 Task: Enable the stream filter module "Stream prefetch filter".
Action: Mouse moved to (129, 20)
Screenshot: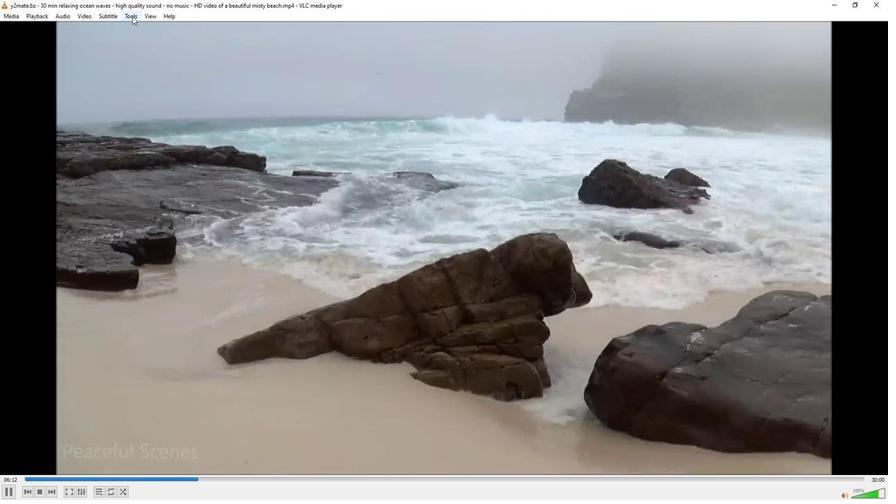 
Action: Mouse pressed left at (129, 20)
Screenshot: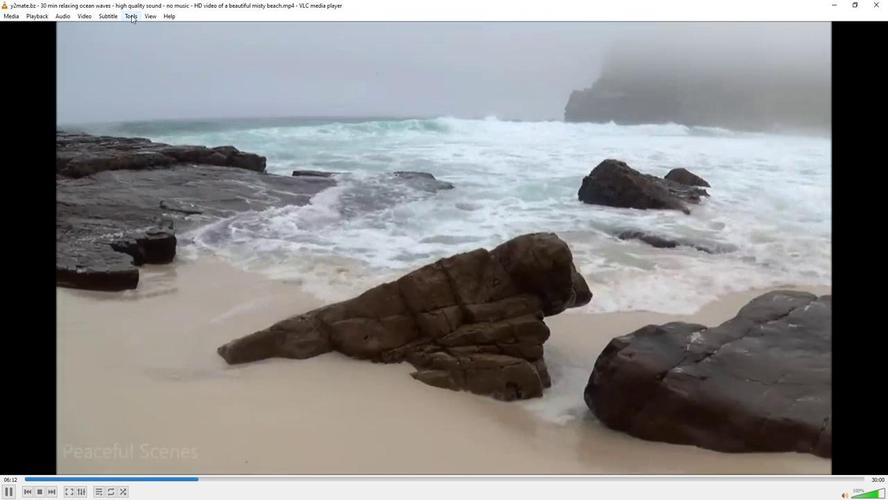 
Action: Mouse moved to (150, 129)
Screenshot: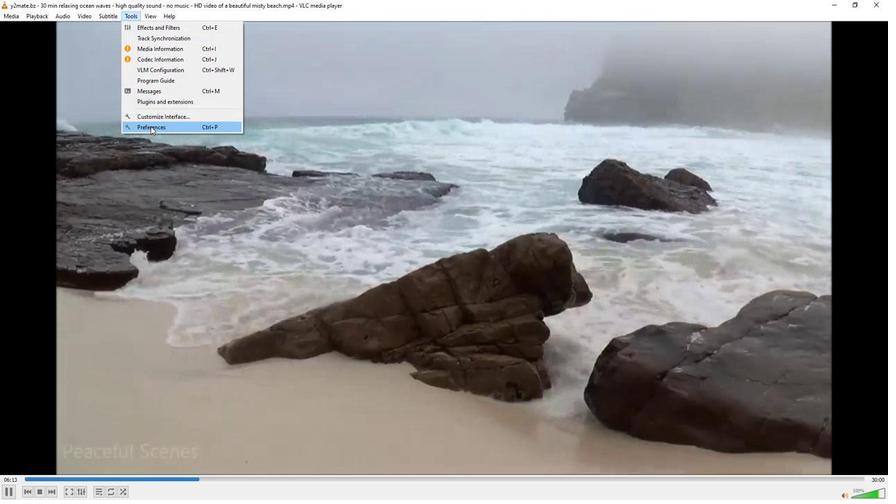 
Action: Mouse pressed left at (150, 129)
Screenshot: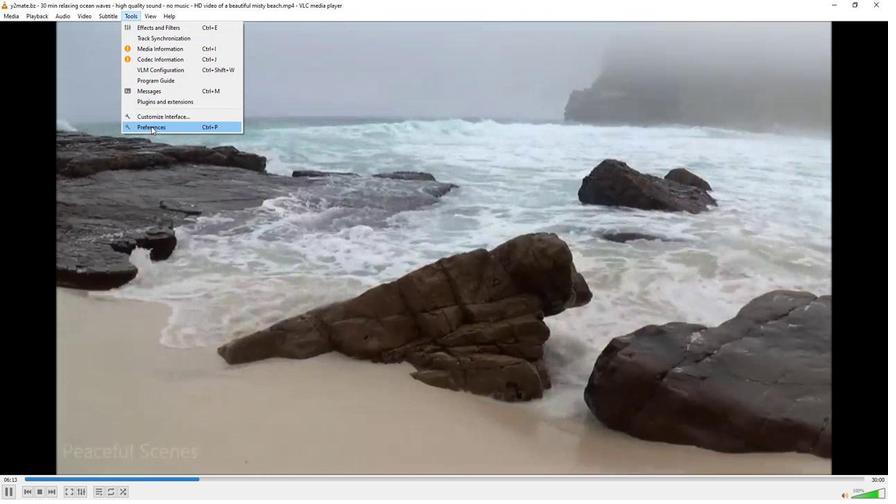 
Action: Mouse moved to (238, 384)
Screenshot: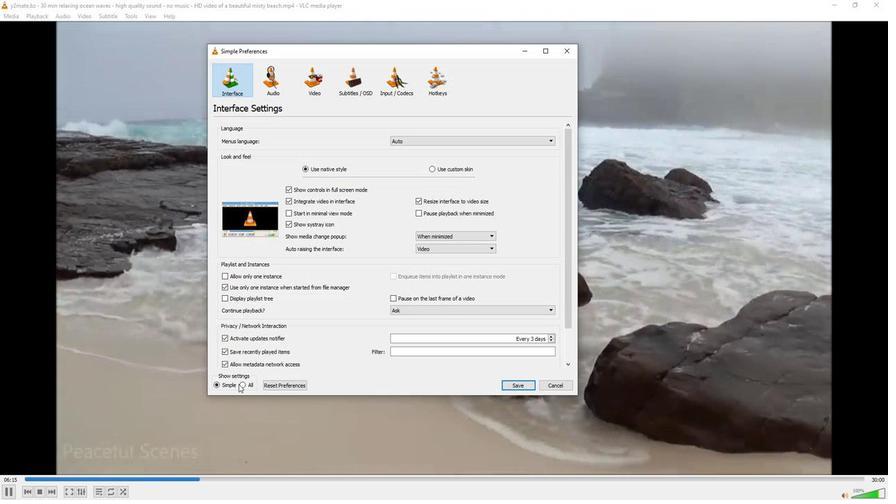 
Action: Mouse pressed left at (238, 384)
Screenshot: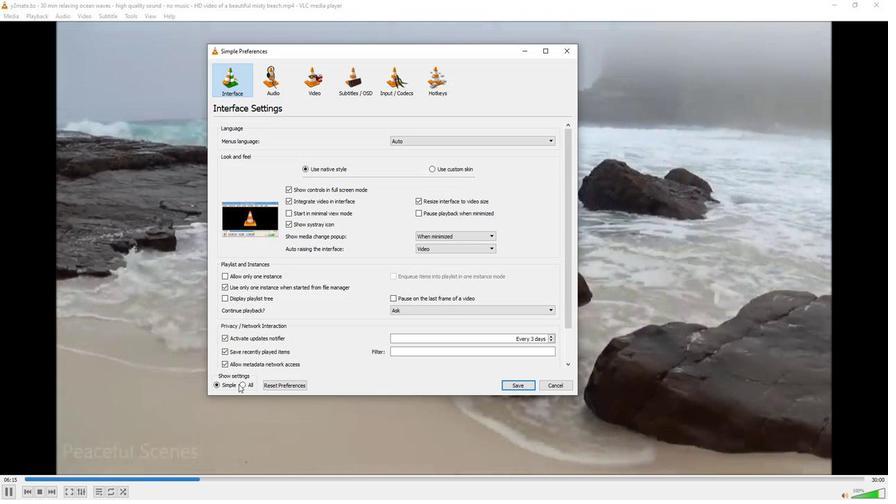 
Action: Mouse moved to (245, 383)
Screenshot: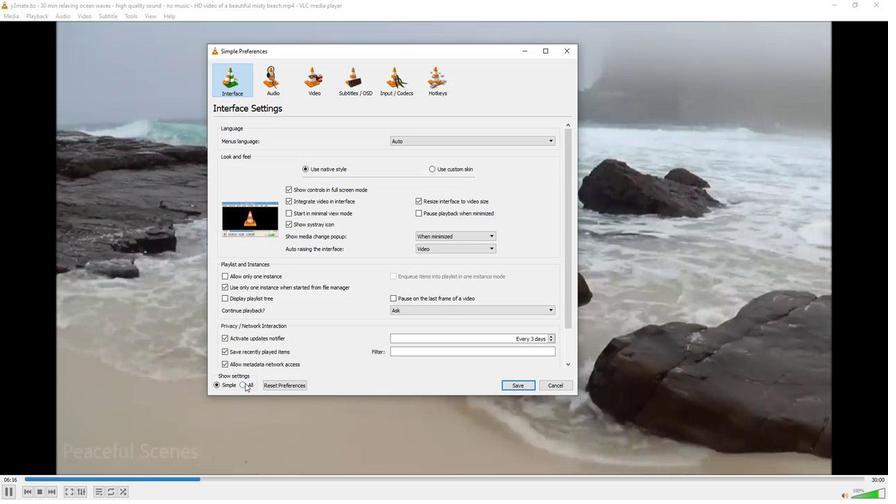 
Action: Mouse pressed left at (245, 383)
Screenshot: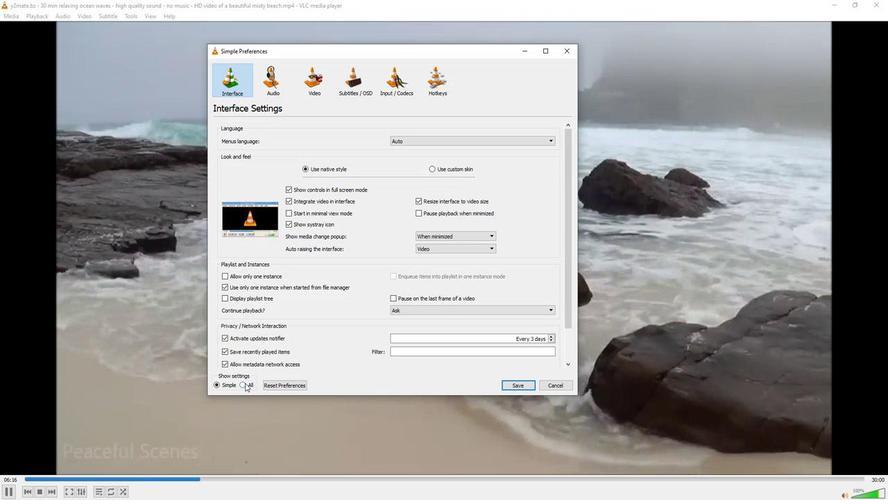 
Action: Mouse moved to (229, 253)
Screenshot: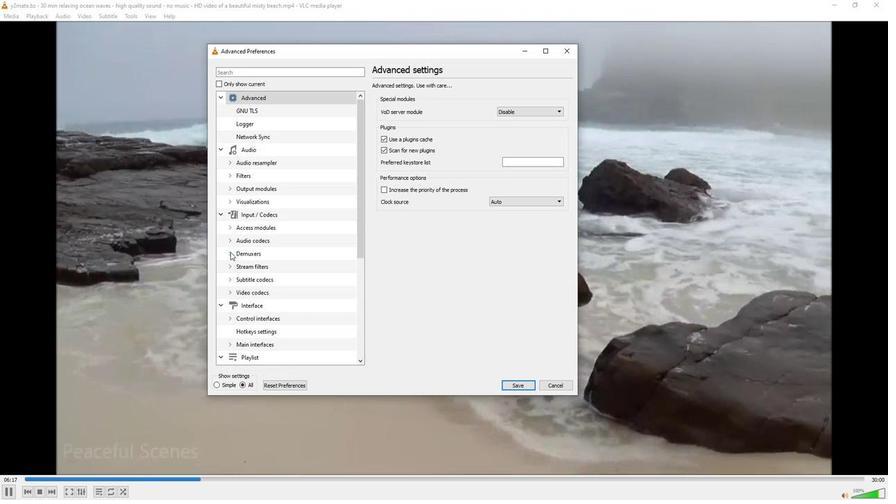 
Action: Mouse pressed left at (229, 253)
Screenshot: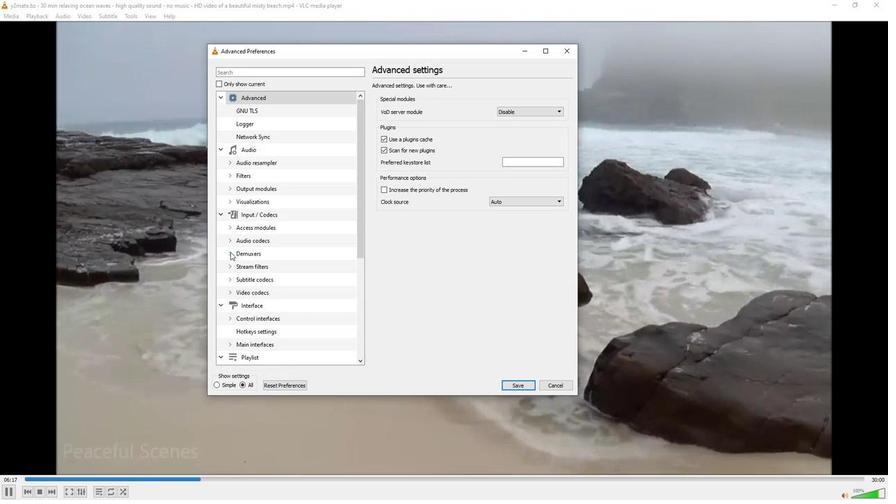 
Action: Mouse moved to (264, 263)
Screenshot: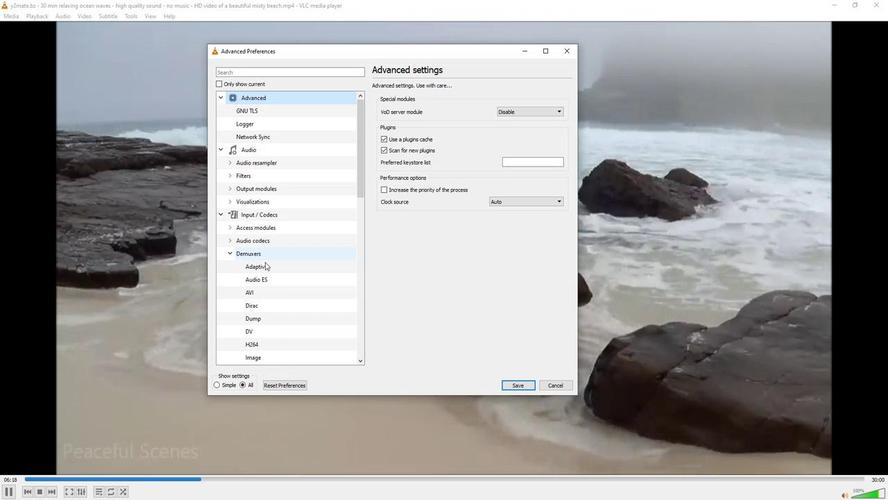 
Action: Mouse scrolled (264, 263) with delta (0, 0)
Screenshot: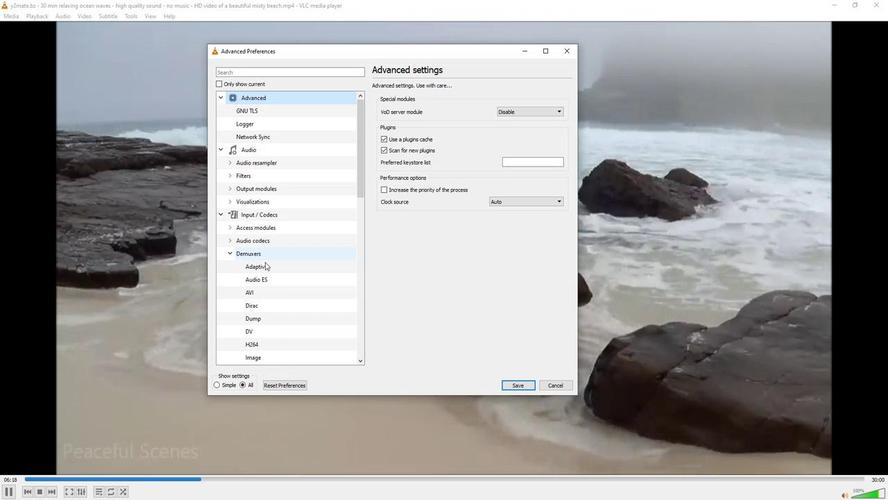 
Action: Mouse moved to (297, 269)
Screenshot: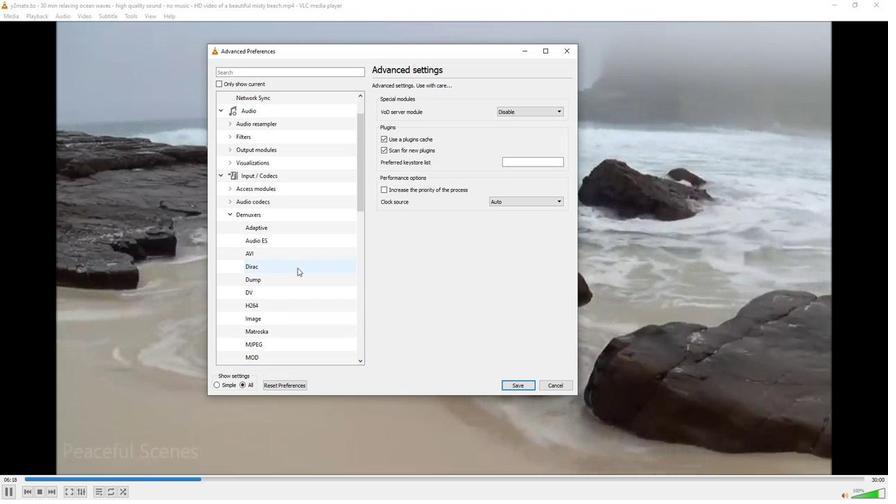 
Action: Mouse scrolled (297, 268) with delta (0, 0)
Screenshot: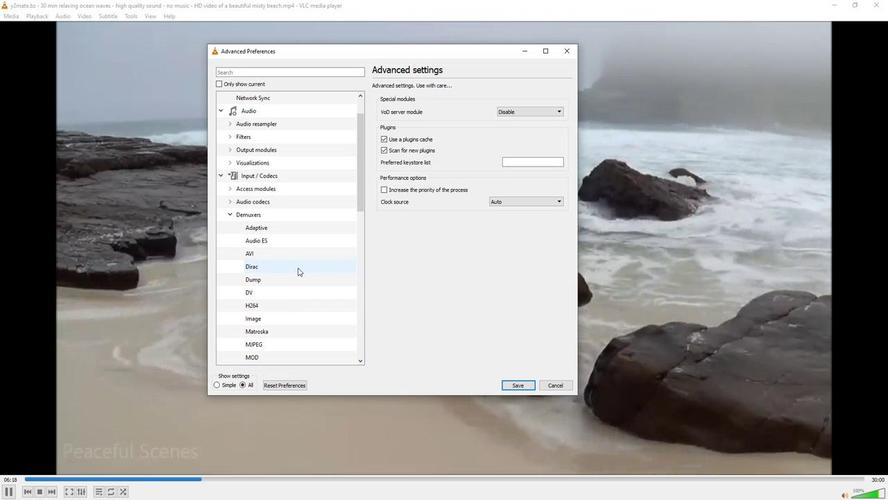 
Action: Mouse scrolled (297, 268) with delta (0, 0)
Screenshot: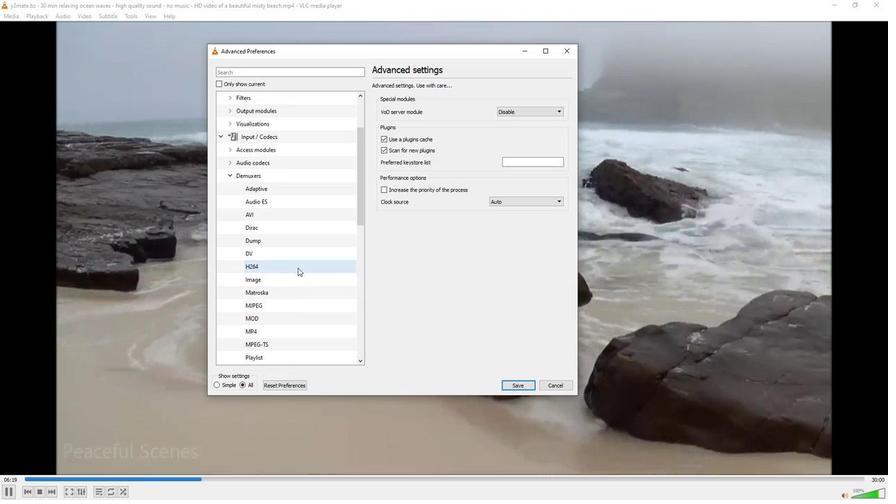 
Action: Mouse scrolled (297, 268) with delta (0, 0)
Screenshot: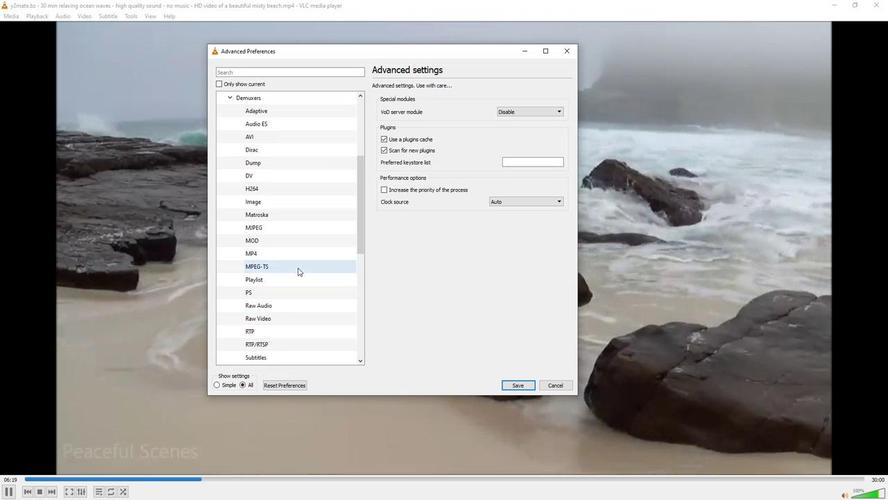 
Action: Mouse scrolled (297, 268) with delta (0, 0)
Screenshot: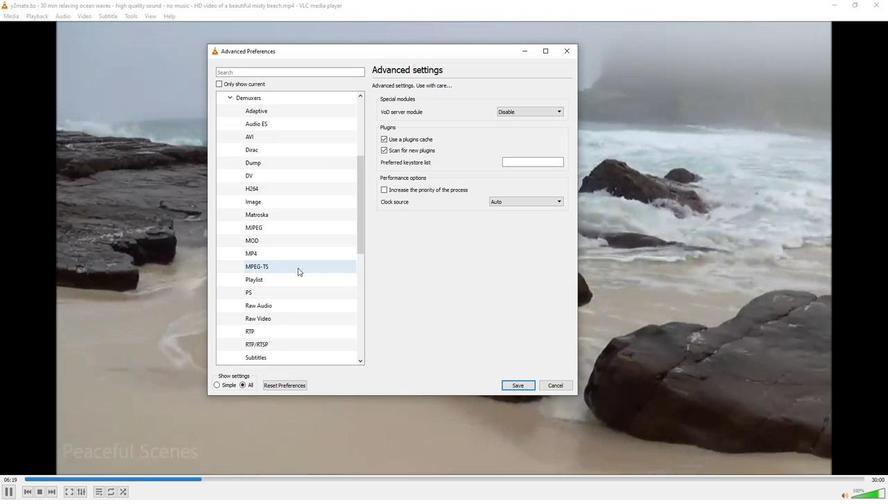 
Action: Mouse moved to (269, 347)
Screenshot: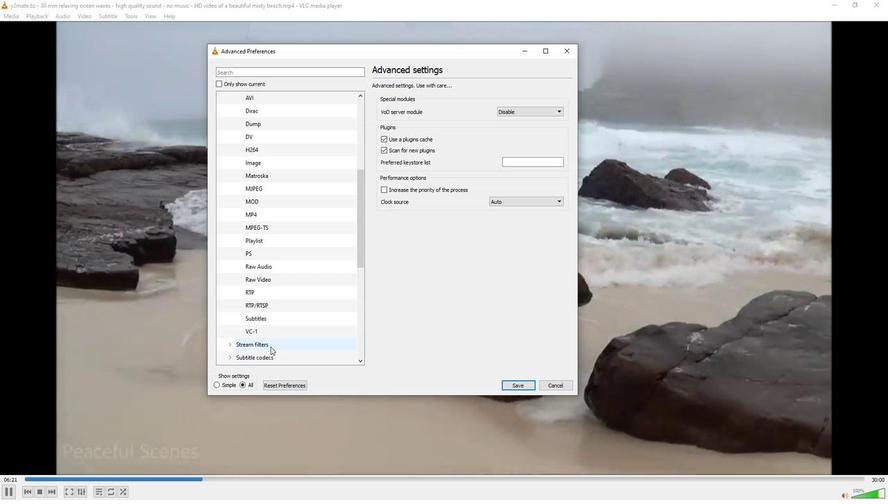 
Action: Mouse pressed left at (269, 347)
Screenshot: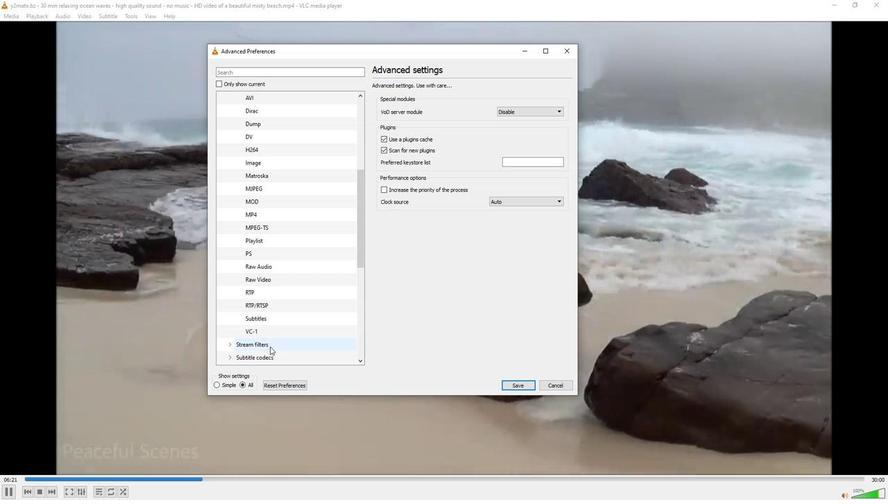 
Action: Mouse moved to (388, 133)
Screenshot: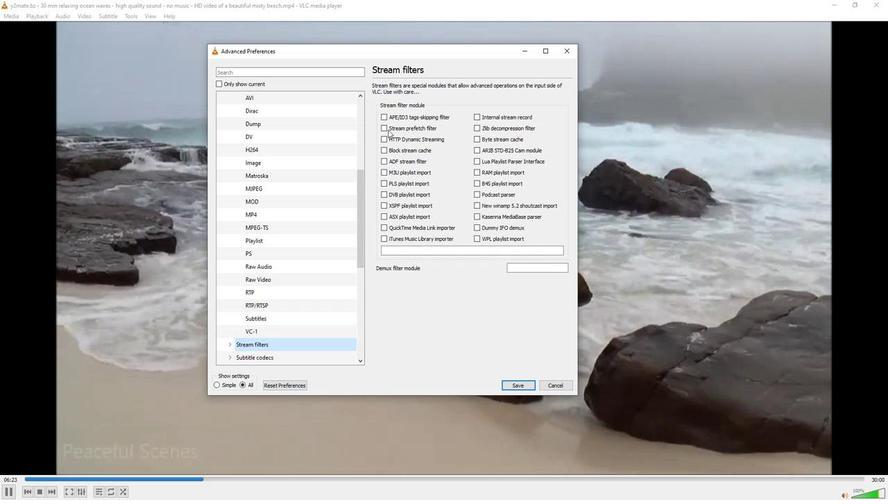 
Action: Mouse pressed left at (388, 133)
Screenshot: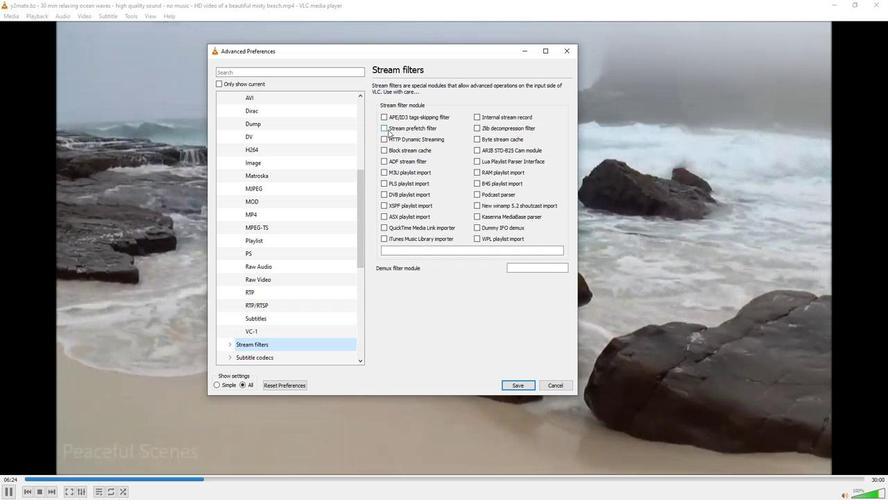 
Action: Mouse moved to (388, 181)
Screenshot: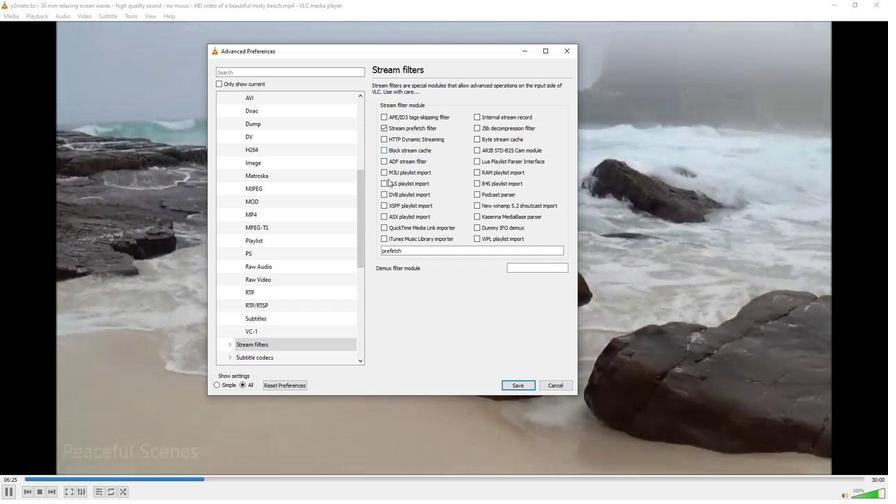 
